 Task: Create a sub task System Test and UAT for the task  Improve performance of the app on low-end devices in the project TreasureLine , assign it to team member softage.7@softage.net and update the status of the sub task to  Off Track , set the priority of the sub task to High.
Action: Mouse moved to (55, 233)
Screenshot: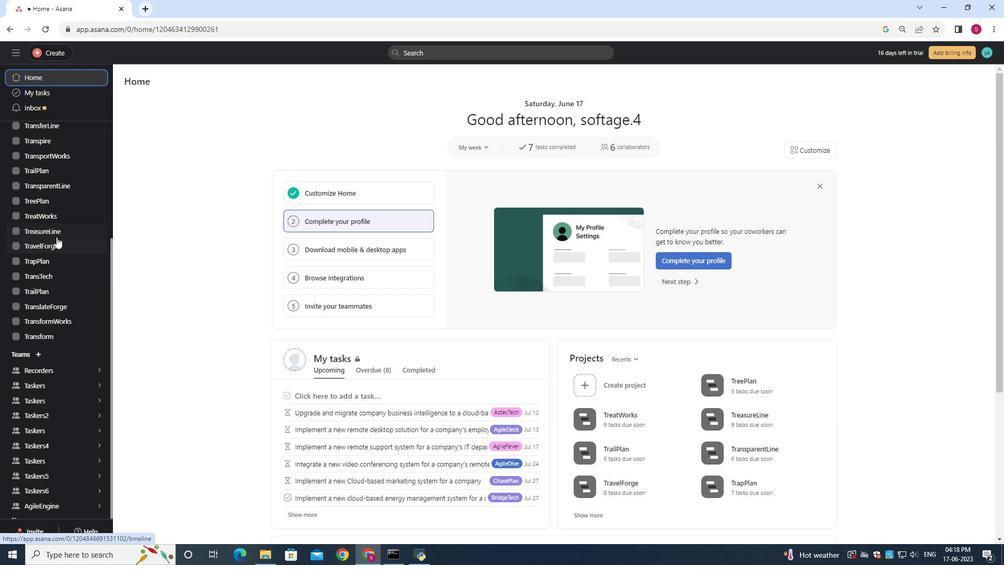 
Action: Mouse pressed left at (55, 233)
Screenshot: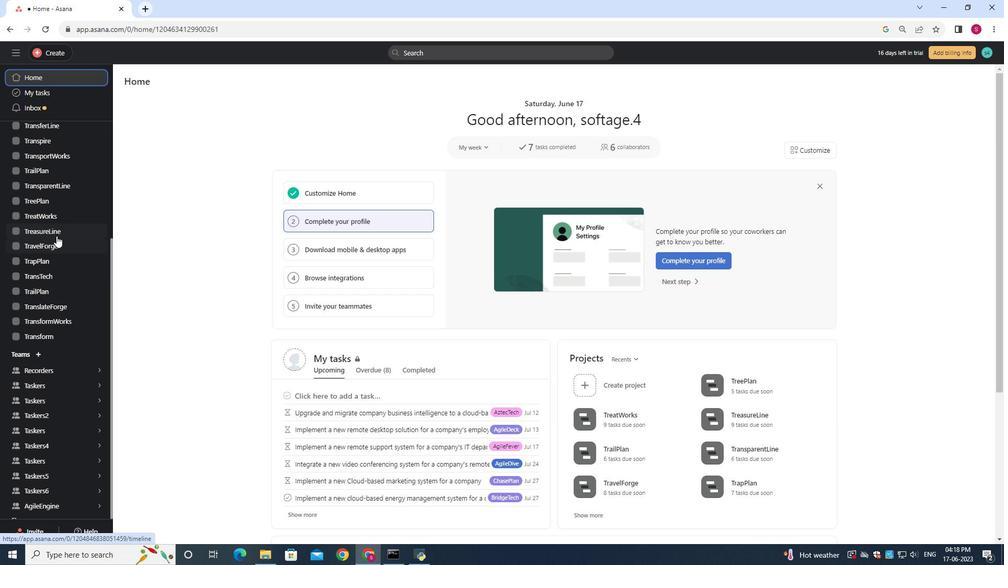 
Action: Mouse moved to (357, 229)
Screenshot: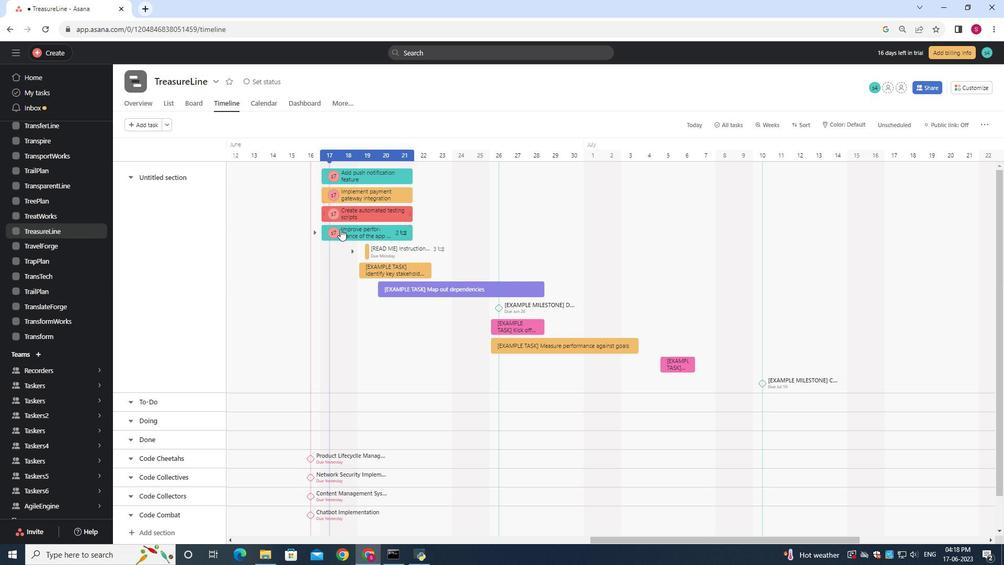 
Action: Mouse pressed left at (357, 229)
Screenshot: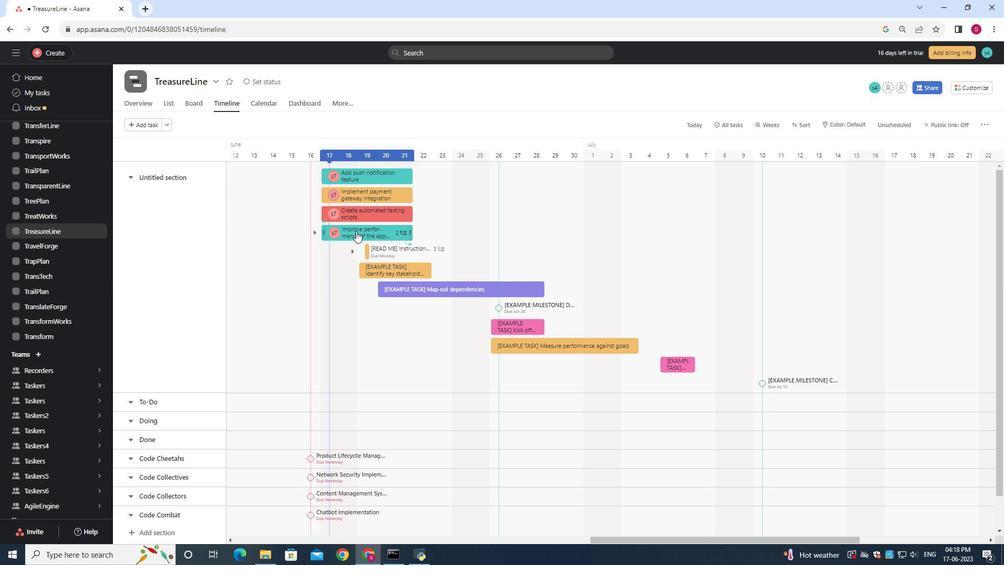 
Action: Mouse moved to (767, 419)
Screenshot: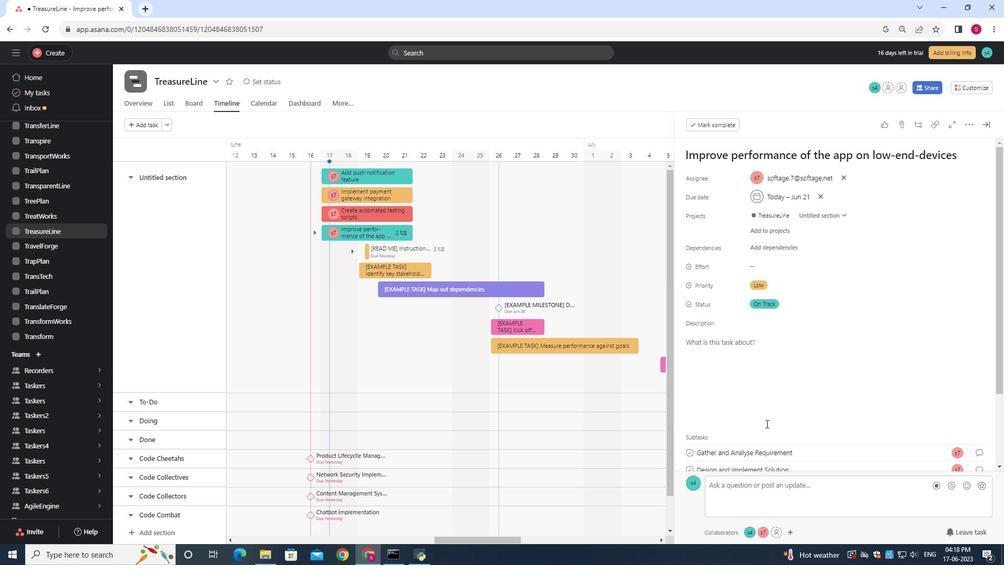 
Action: Mouse scrolled (767, 419) with delta (0, 0)
Screenshot: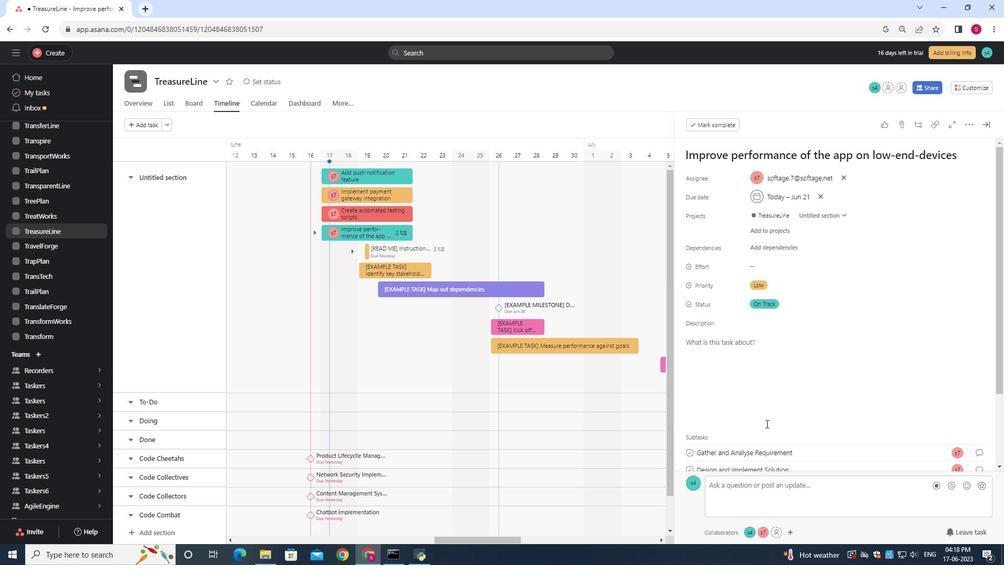 
Action: Mouse moved to (767, 421)
Screenshot: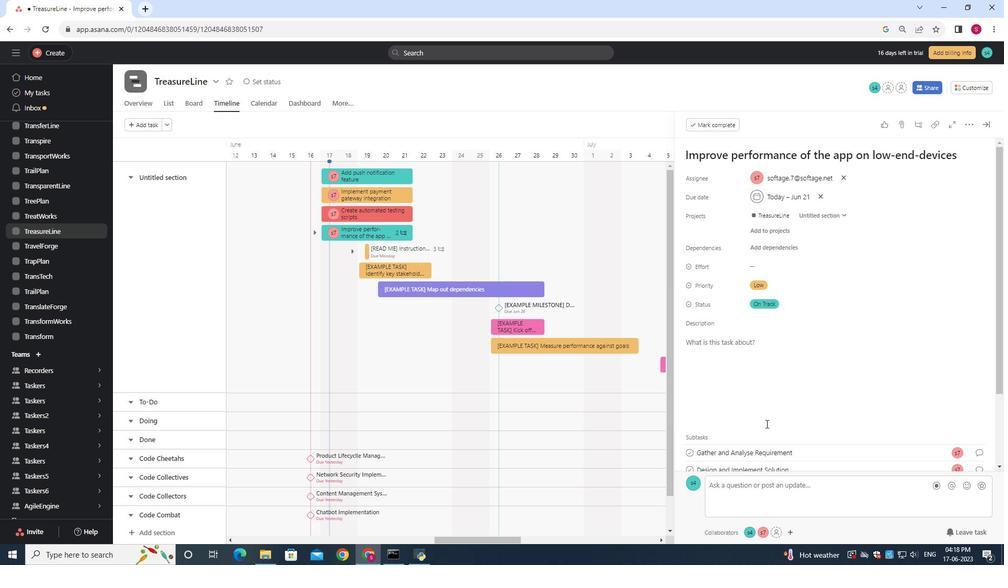 
Action: Mouse scrolled (767, 421) with delta (0, 0)
Screenshot: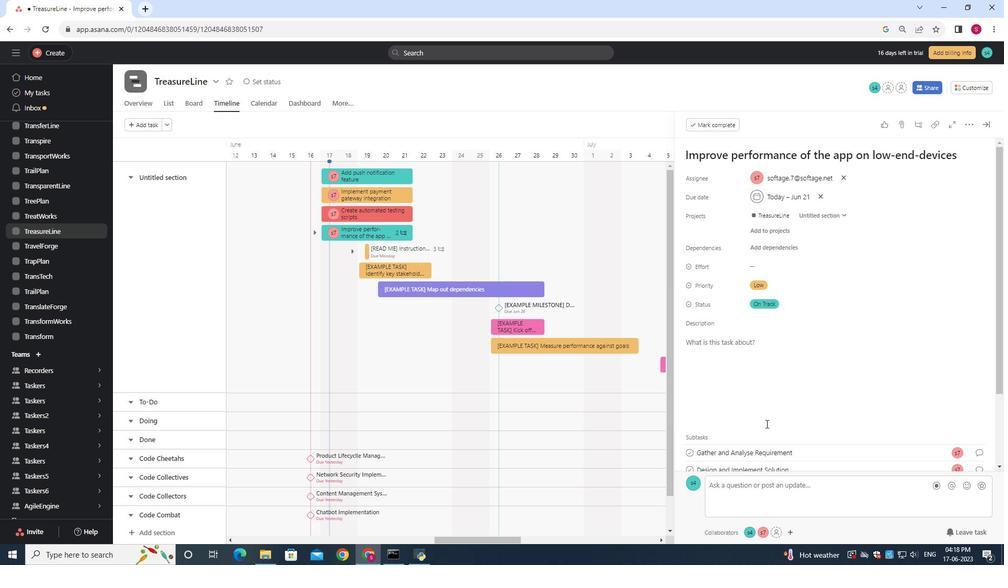 
Action: Mouse scrolled (767, 421) with delta (0, 0)
Screenshot: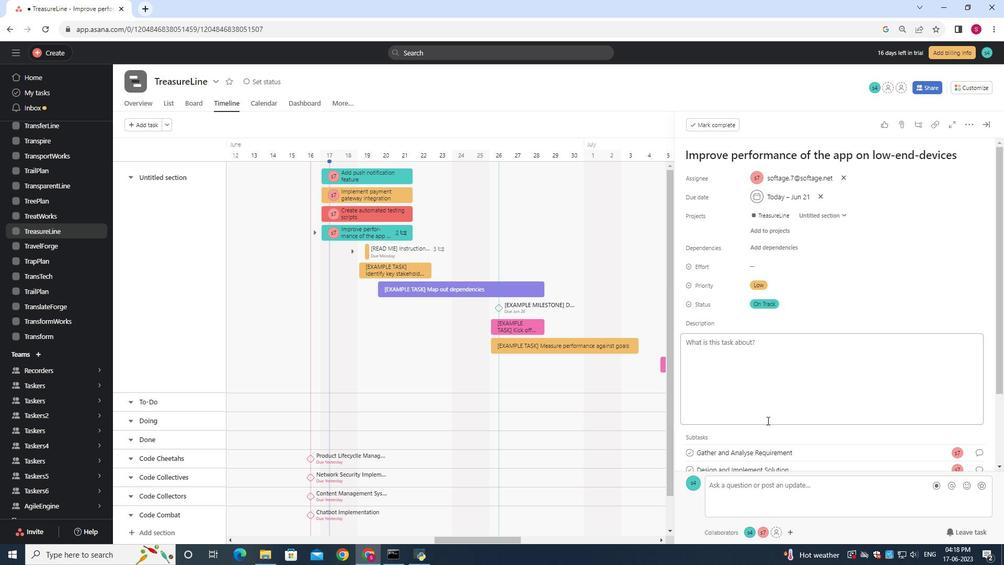 
Action: Mouse scrolled (767, 421) with delta (0, 0)
Screenshot: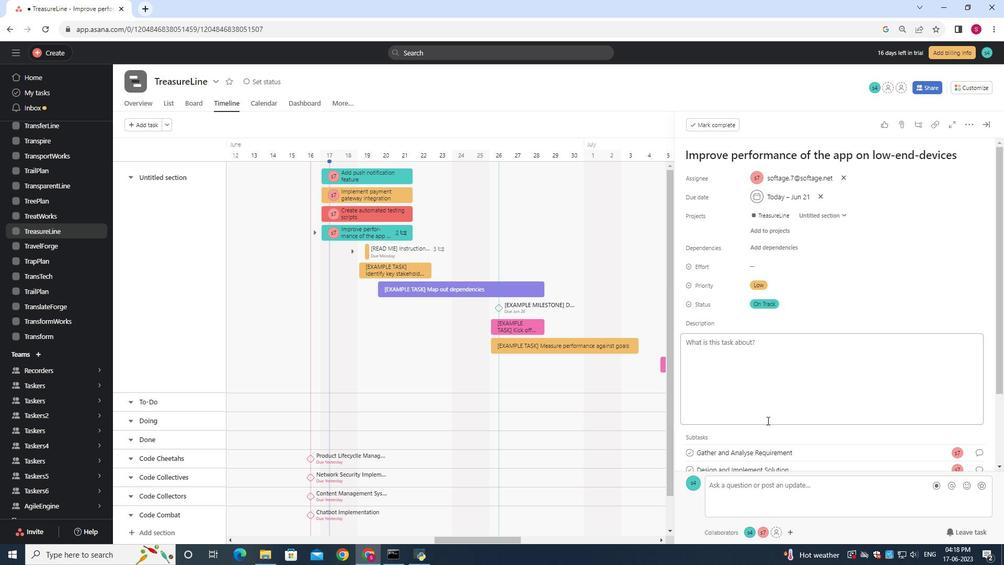 
Action: Mouse moved to (767, 421)
Screenshot: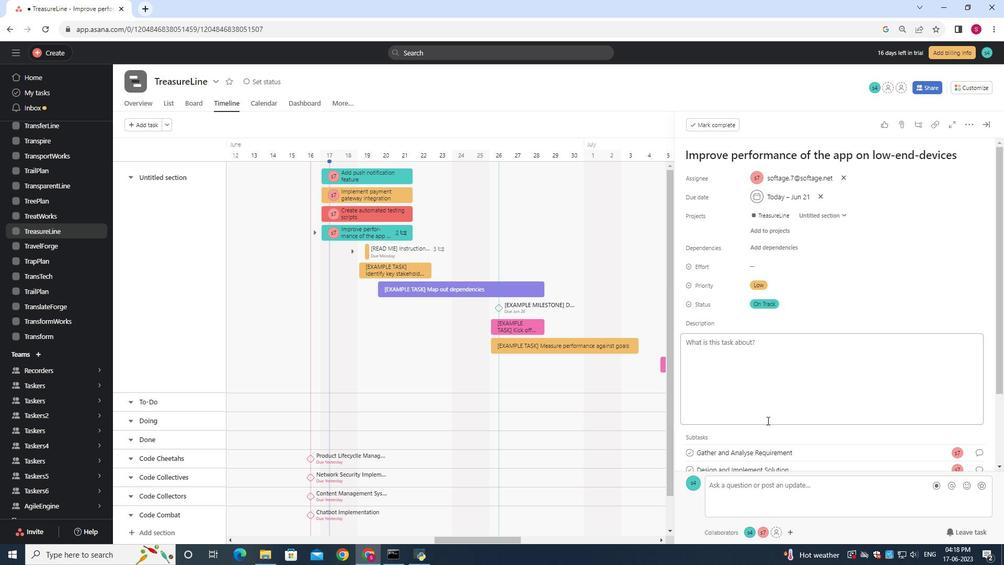 
Action: Mouse scrolled (767, 421) with delta (0, 0)
Screenshot: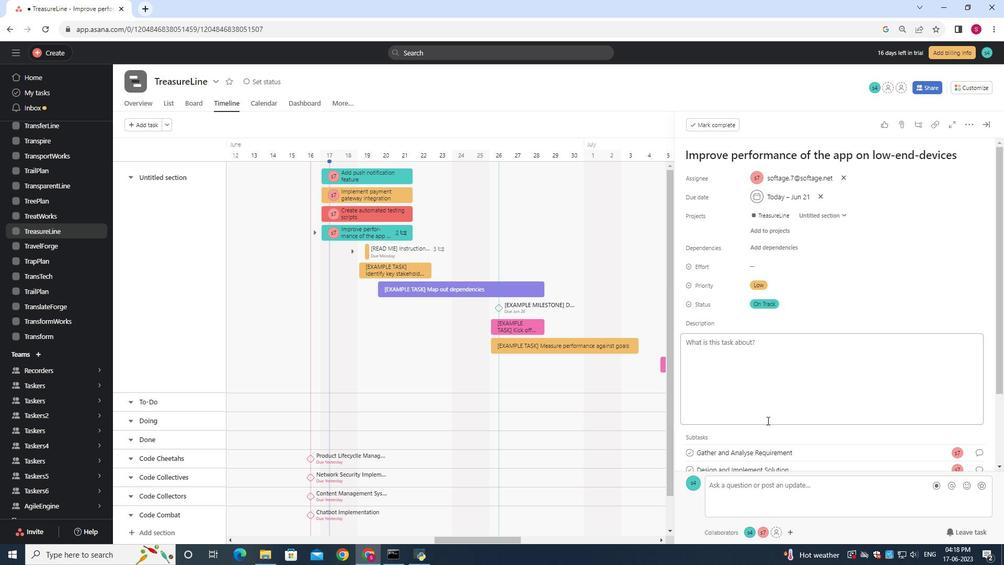 
Action: Mouse moved to (767, 419)
Screenshot: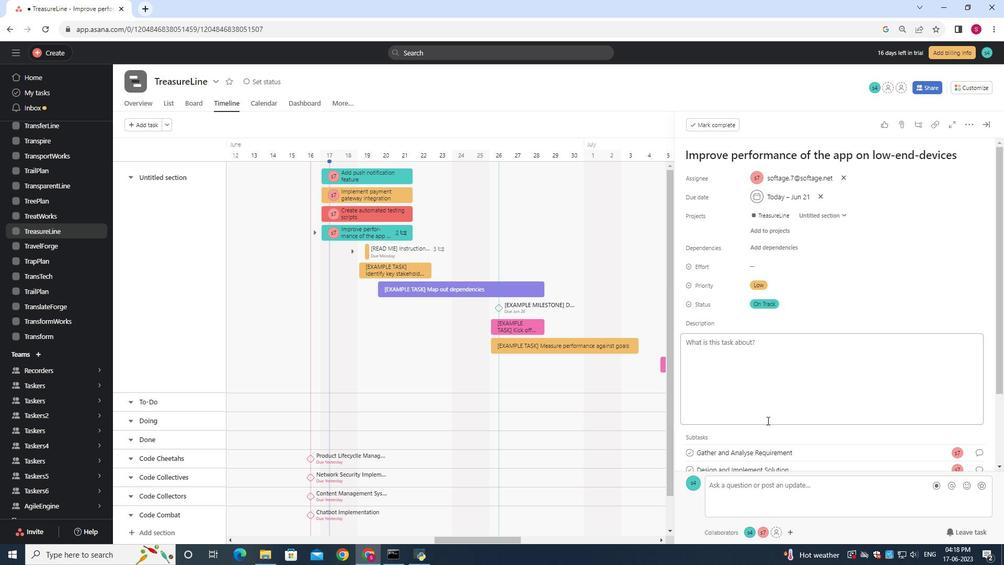 
Action: Mouse scrolled (767, 419) with delta (0, 0)
Screenshot: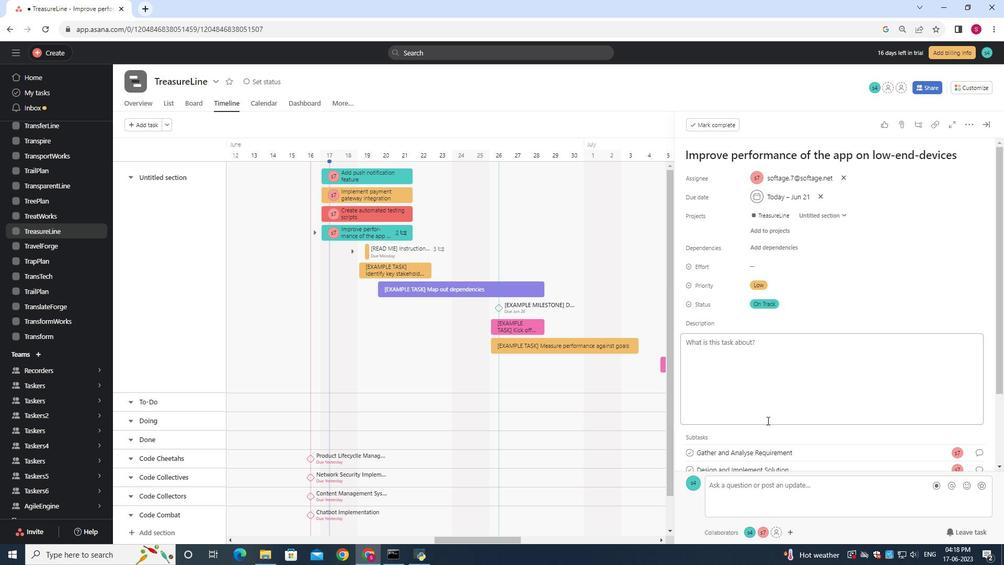 
Action: Mouse moved to (705, 398)
Screenshot: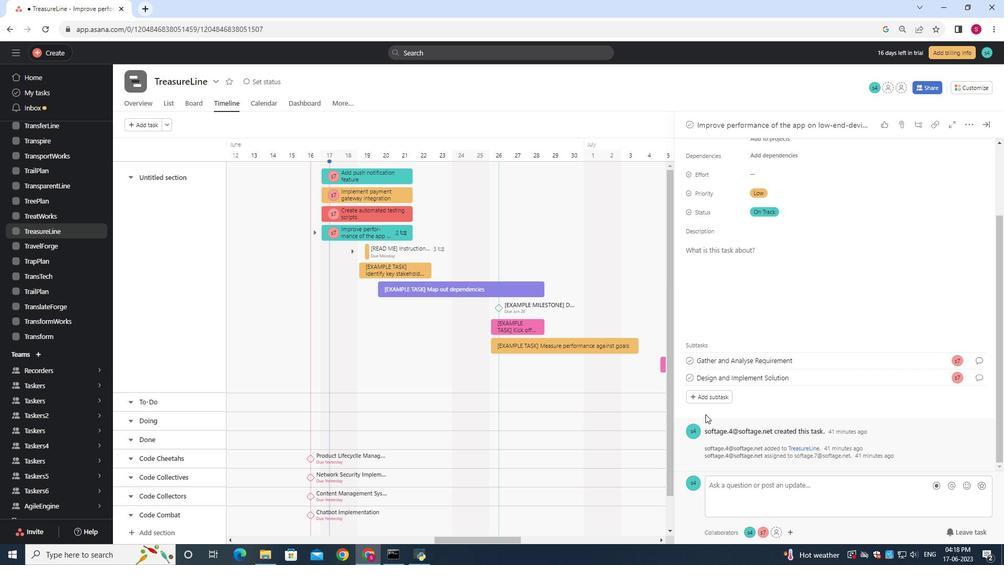 
Action: Mouse pressed left at (705, 398)
Screenshot: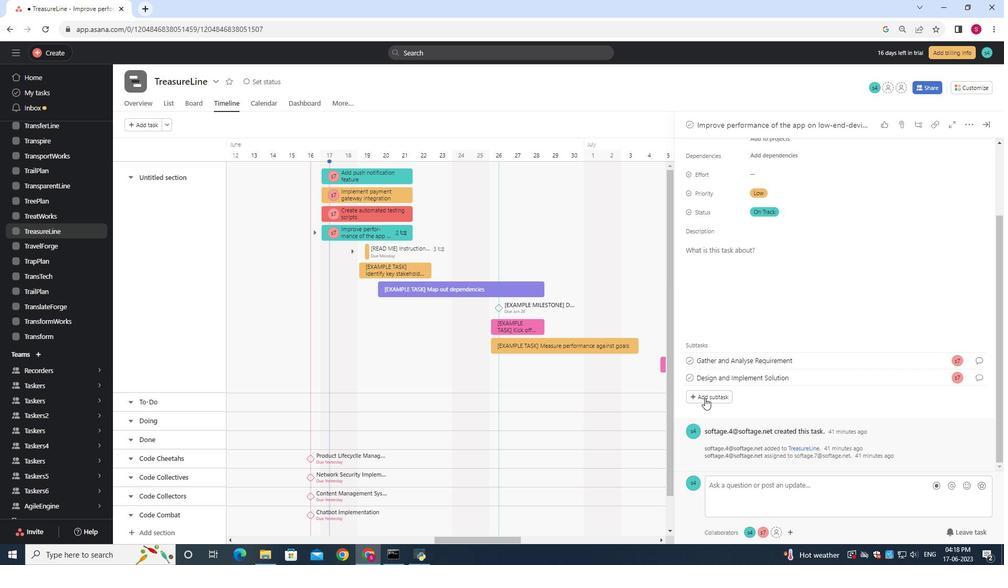 
Action: Key pressed <Key.shift>System<Key.space><Key.shift>Test<Key.space>and<Key.space><Key.shift>UAT
Screenshot: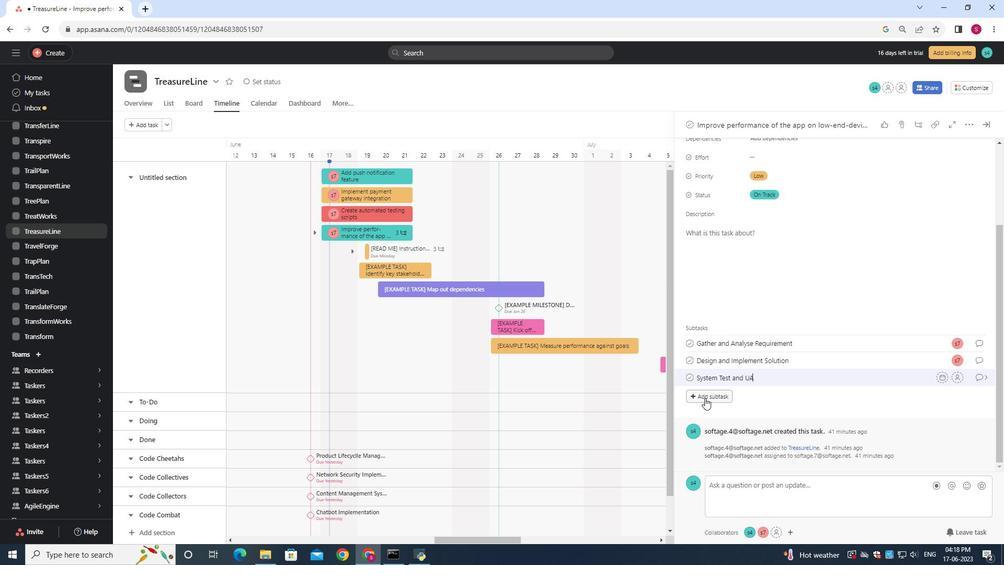 
Action: Mouse moved to (705, 397)
Screenshot: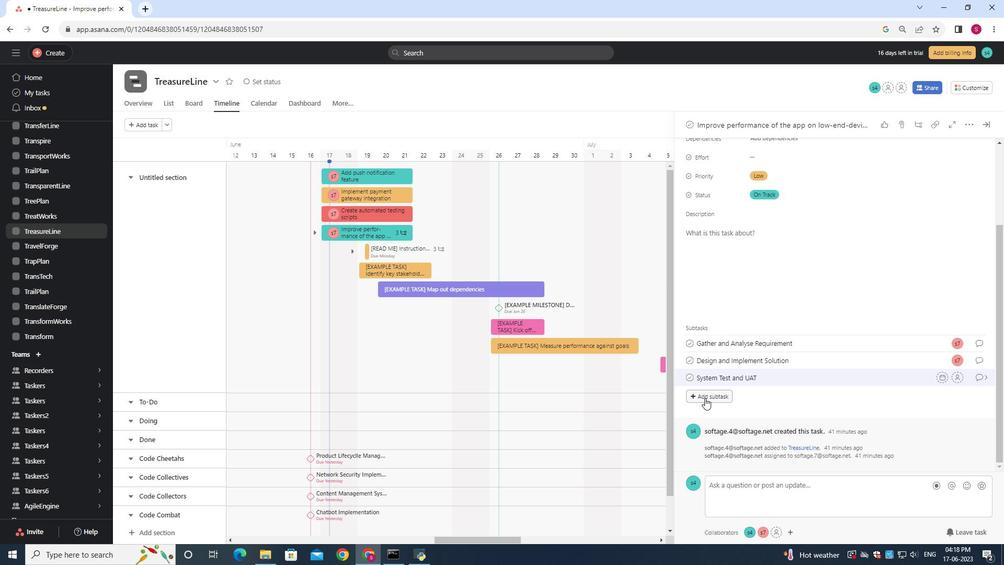 
Action: Mouse scrolled (705, 398) with delta (0, 0)
Screenshot: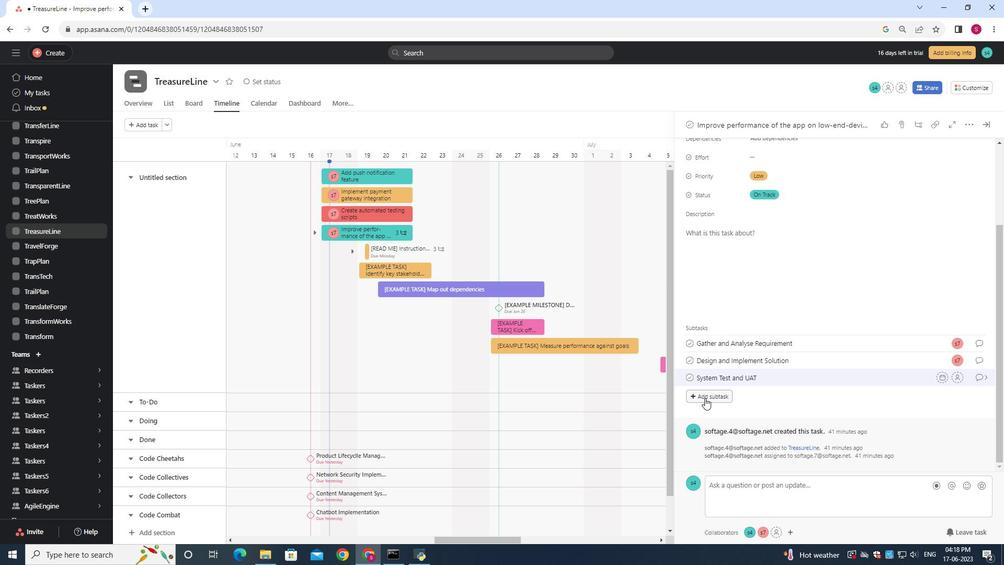 
Action: Mouse moved to (854, 412)
Screenshot: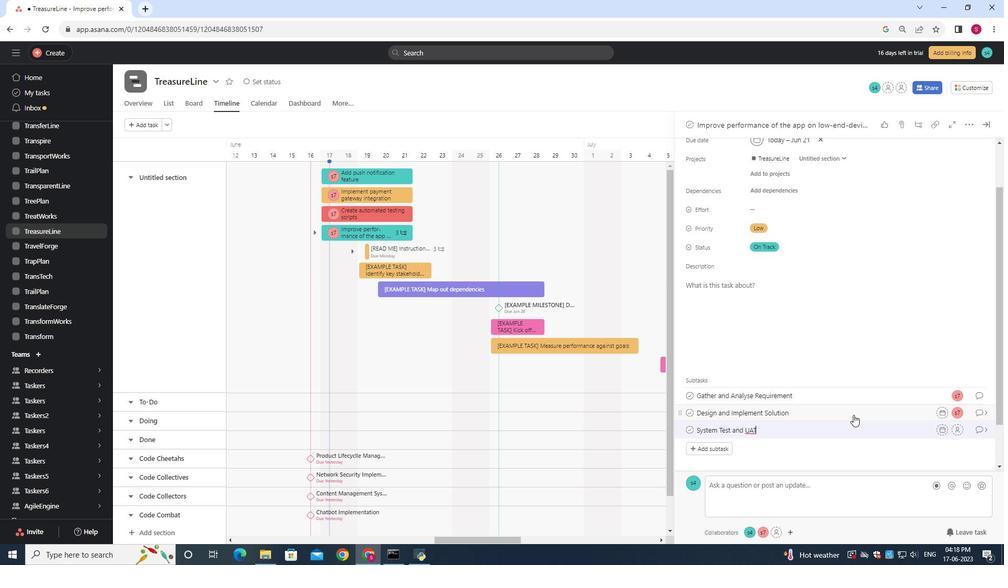 
Action: Mouse scrolled (854, 412) with delta (0, 0)
Screenshot: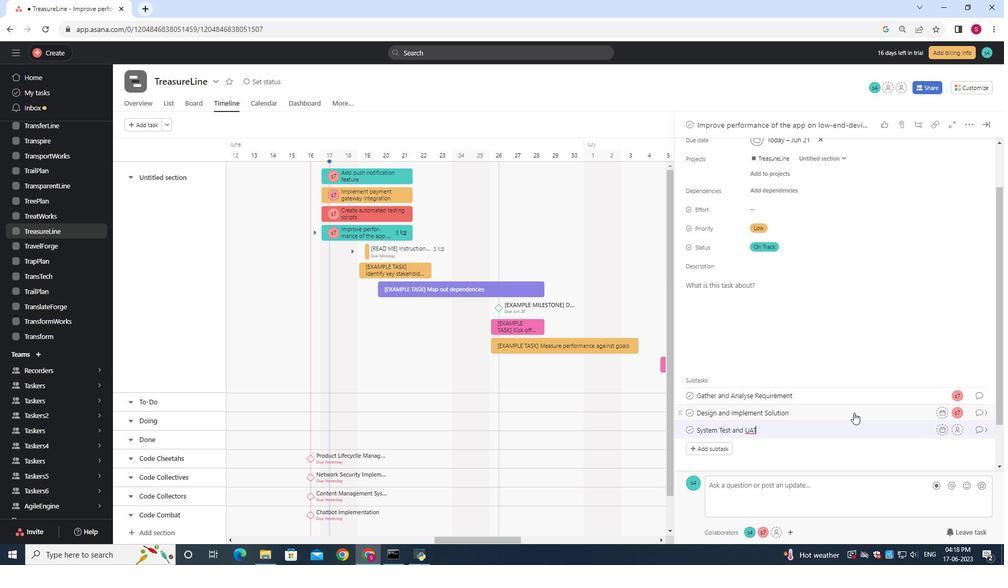 
Action: Mouse scrolled (854, 412) with delta (0, 0)
Screenshot: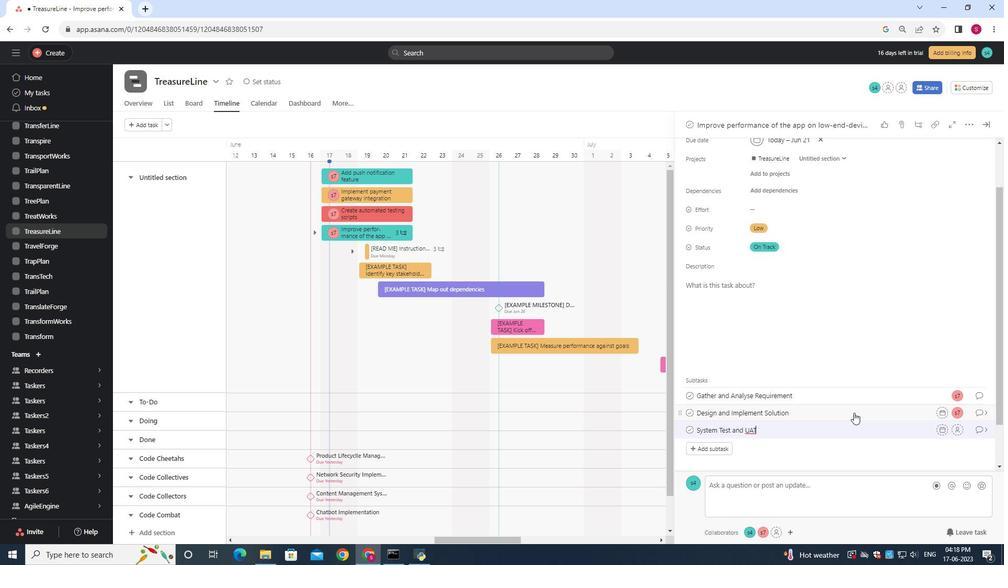 
Action: Mouse moved to (954, 376)
Screenshot: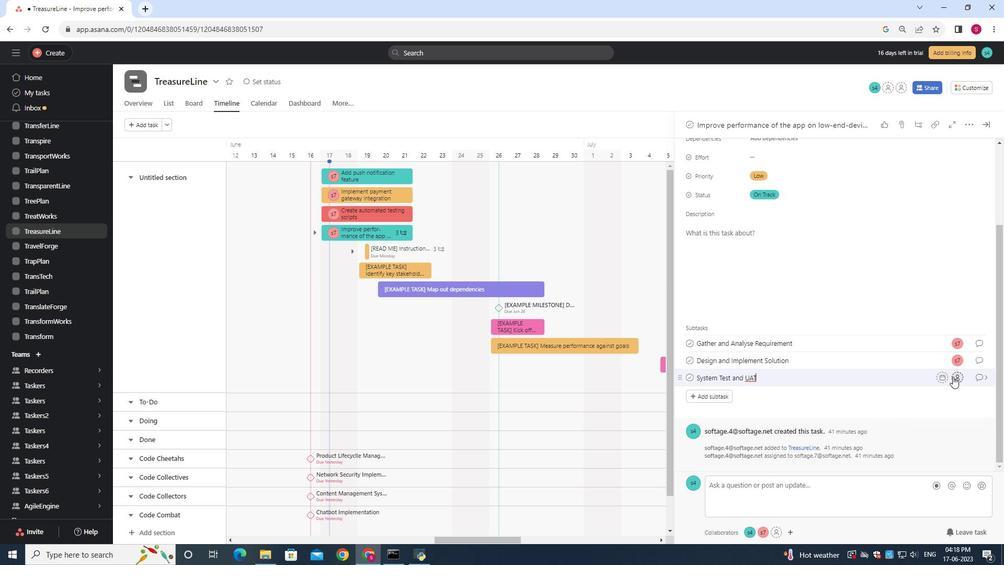 
Action: Mouse pressed left at (954, 376)
Screenshot: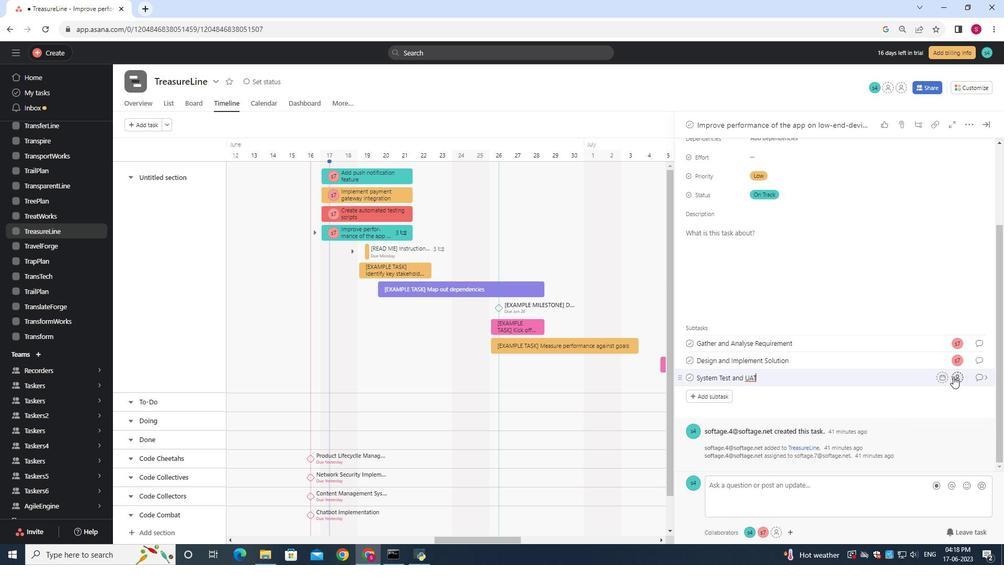 
Action: Mouse moved to (954, 375)
Screenshot: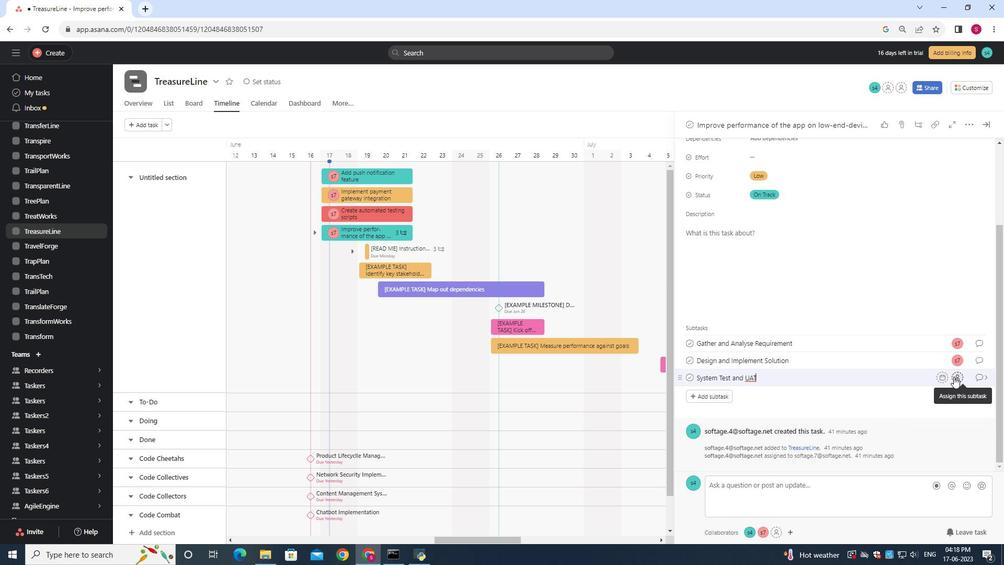 
Action: Key pressed softage.7<Key.shift>@softage.net
Screenshot: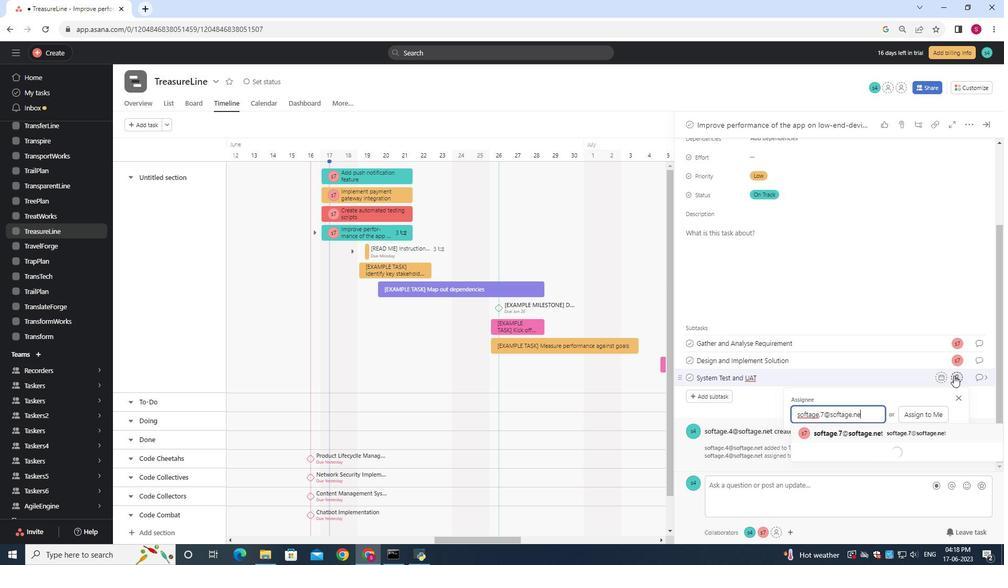 
Action: Mouse moved to (870, 431)
Screenshot: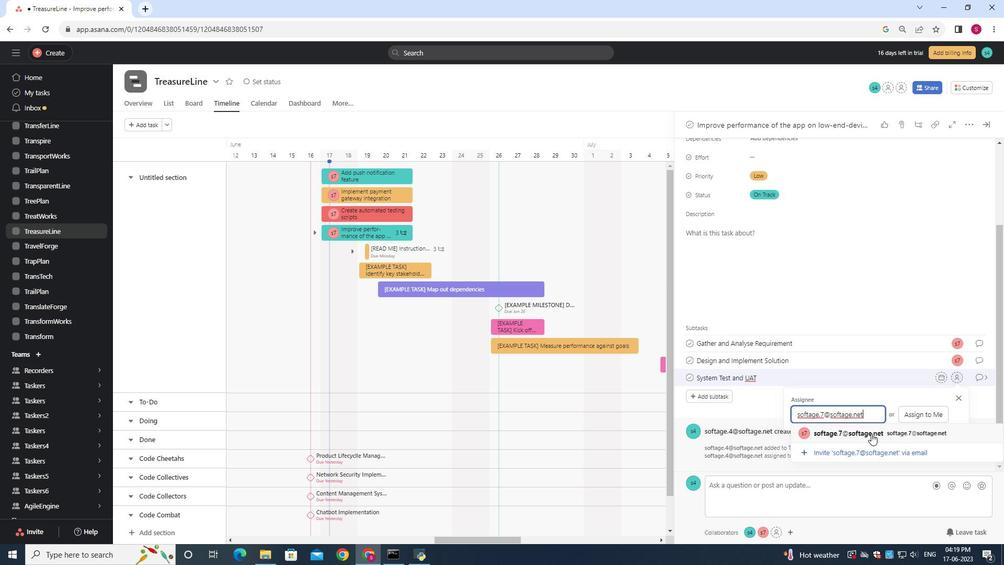 
Action: Mouse pressed left at (870, 431)
Screenshot: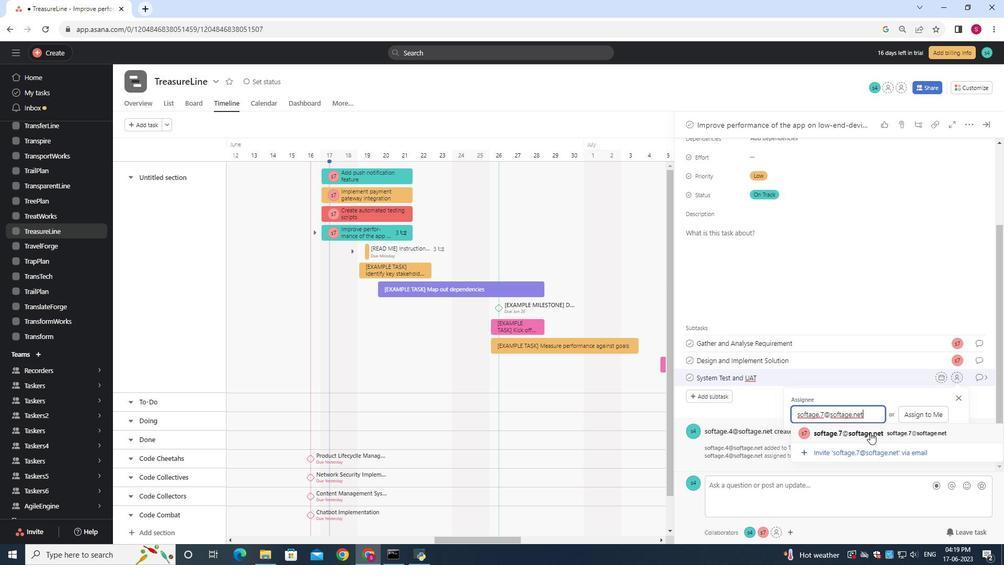 
Action: Mouse moved to (985, 376)
Screenshot: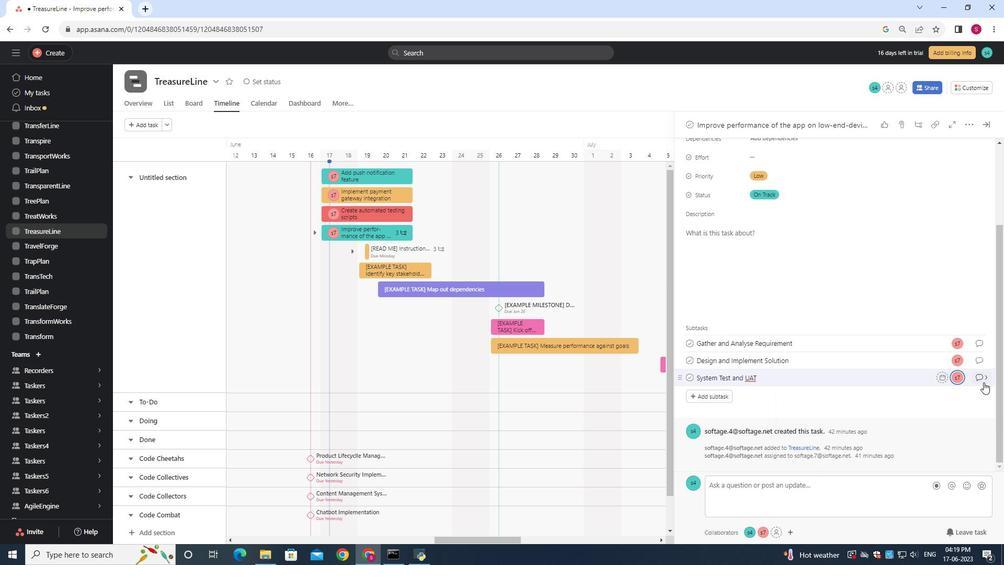 
Action: Mouse pressed left at (985, 376)
Screenshot: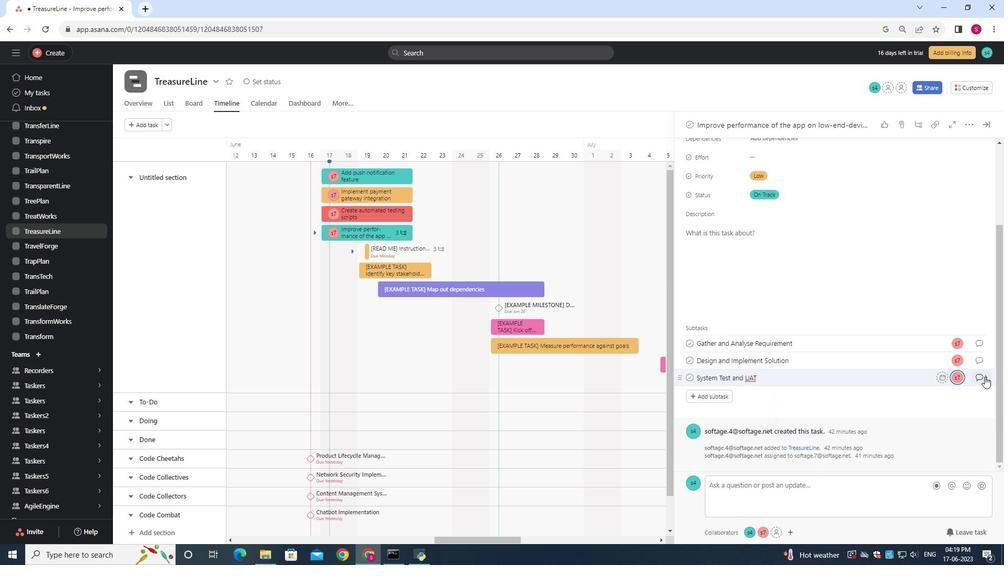 
Action: Mouse moved to (714, 256)
Screenshot: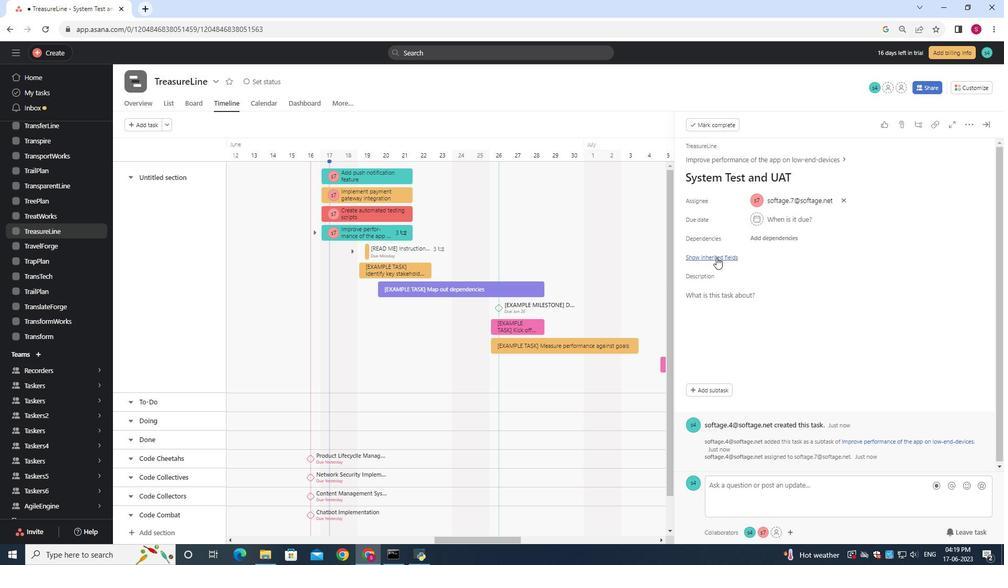 
Action: Mouse pressed left at (714, 256)
Screenshot: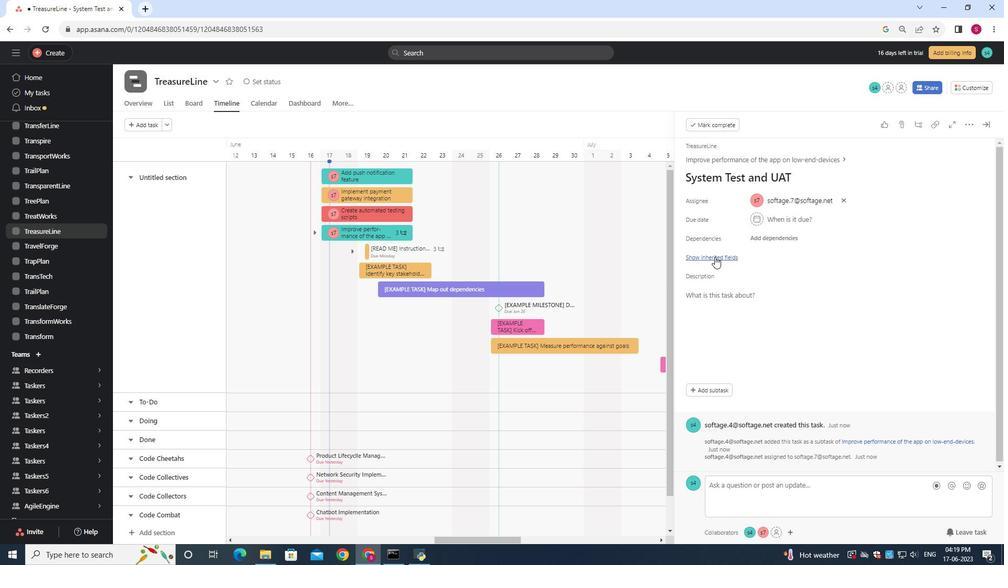 
Action: Mouse moved to (755, 313)
Screenshot: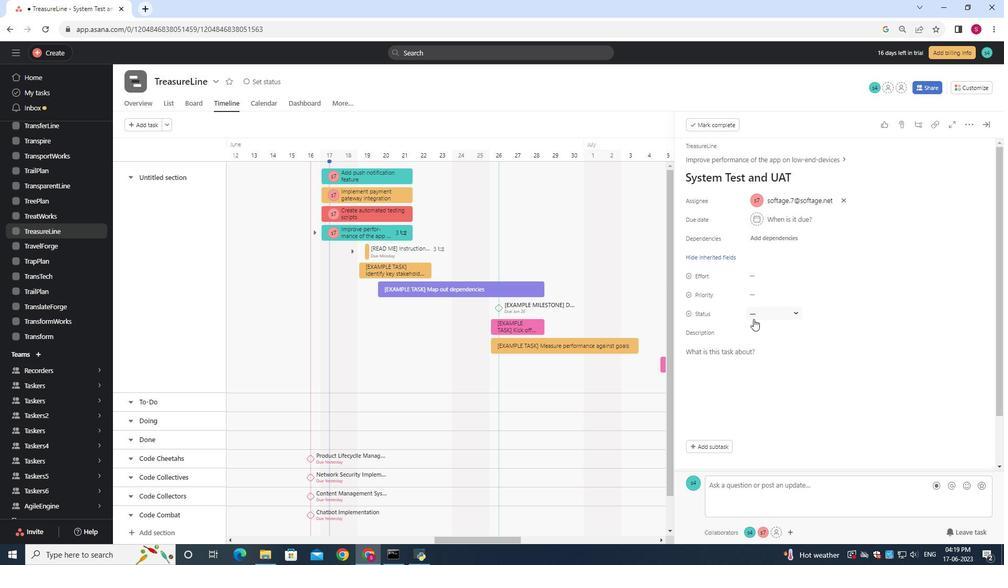 
Action: Mouse pressed left at (755, 313)
Screenshot: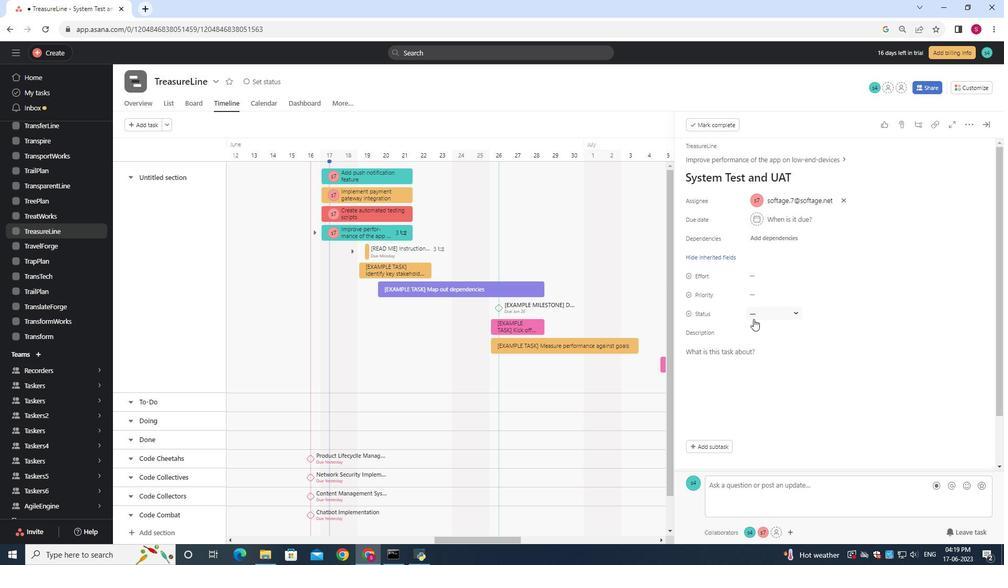 
Action: Mouse moved to (772, 378)
Screenshot: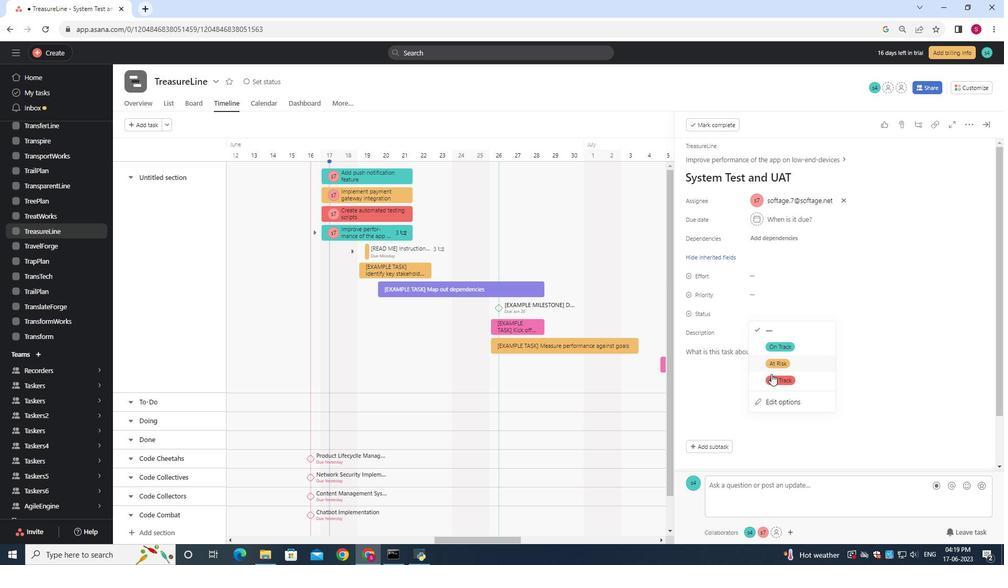 
Action: Mouse pressed left at (772, 378)
Screenshot: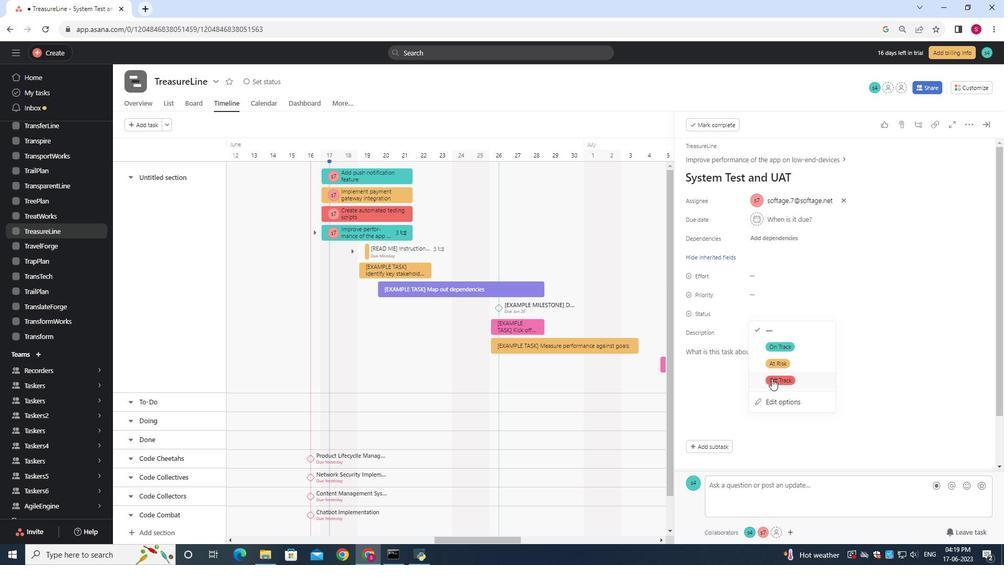 
Action: Mouse moved to (760, 295)
Screenshot: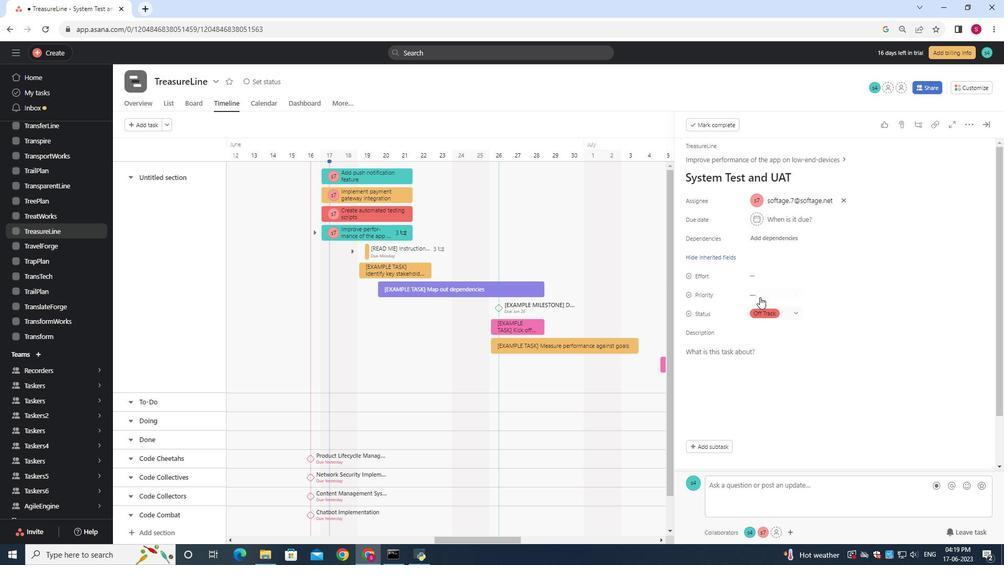 
Action: Mouse pressed left at (760, 295)
Screenshot: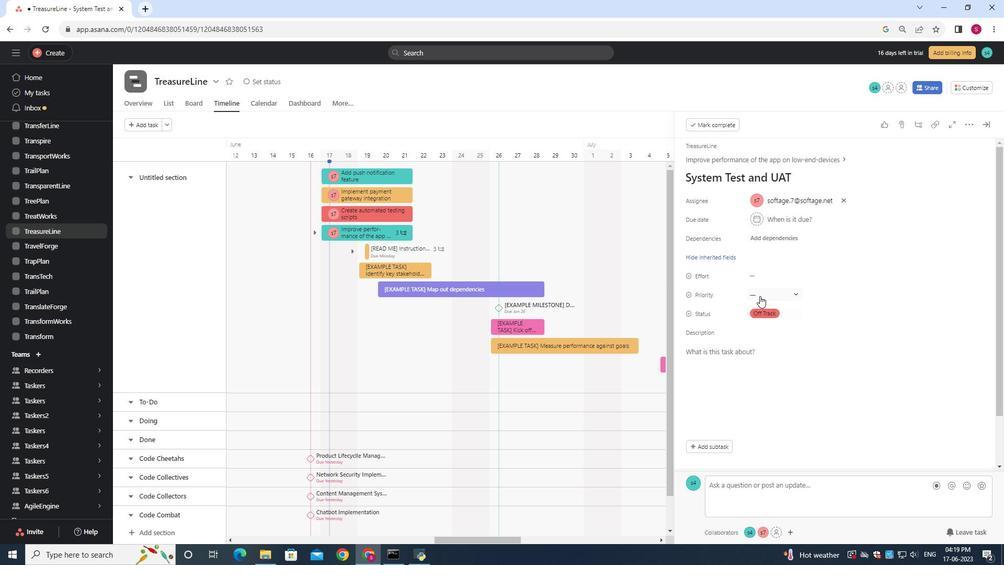 
Action: Mouse moved to (778, 322)
Screenshot: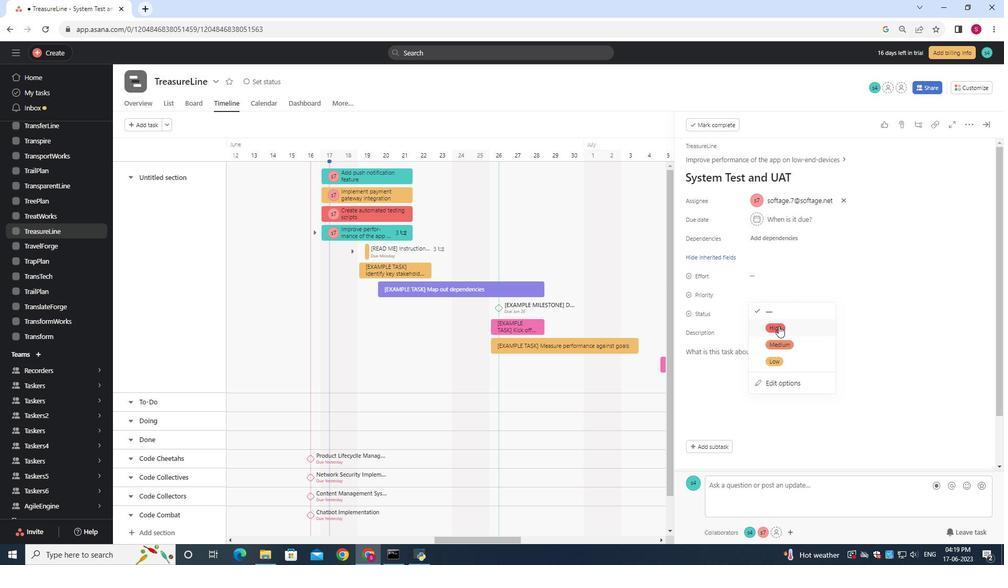 
Action: Mouse pressed left at (778, 322)
Screenshot: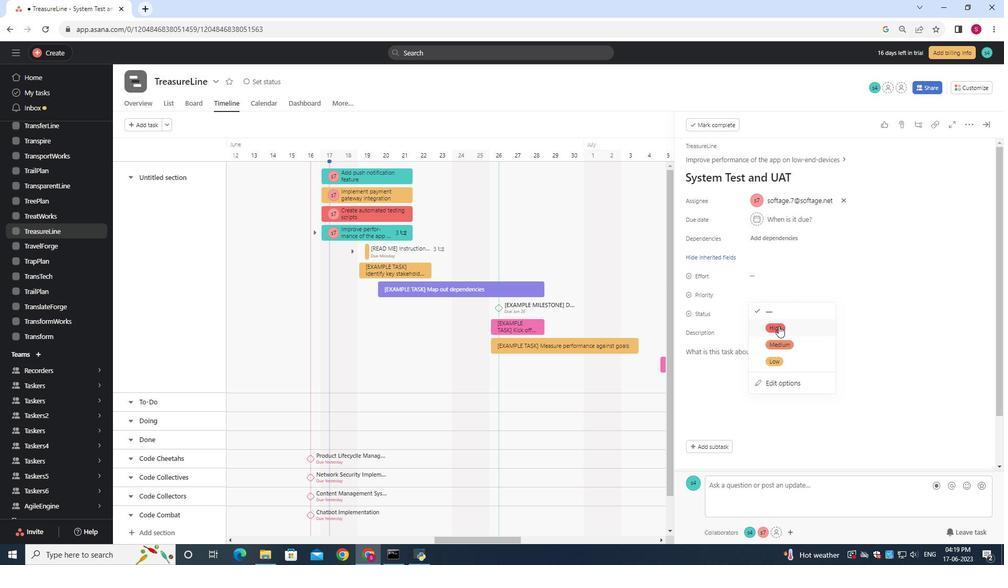 
Action: Mouse moved to (779, 322)
Screenshot: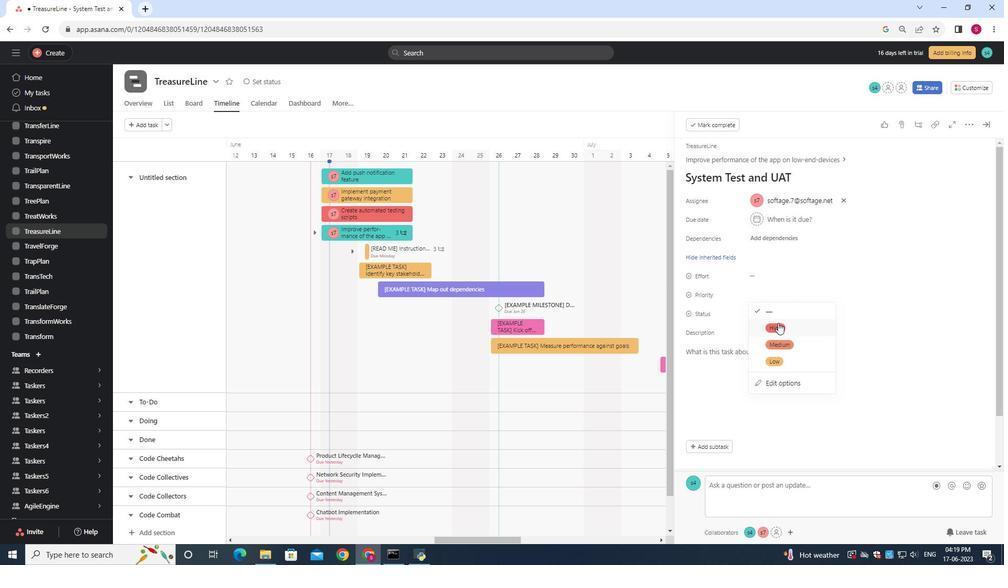 
